 Task: Choose the host language as Polish.
Action: Mouse moved to (982, 148)
Screenshot: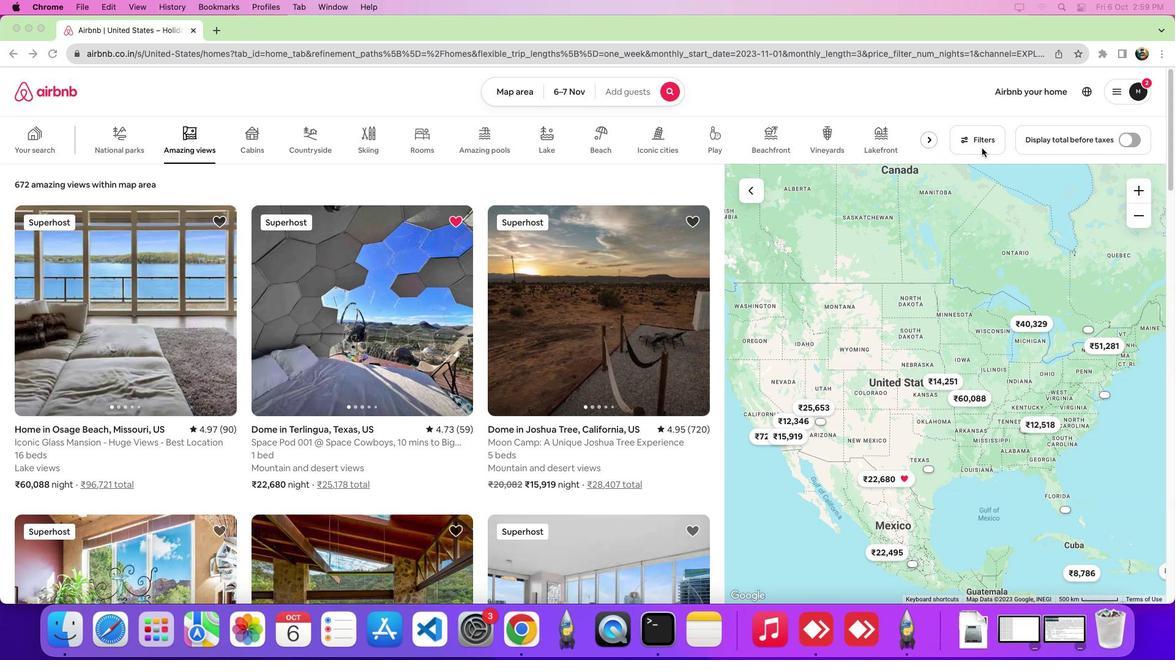 
Action: Mouse pressed left at (982, 148)
Screenshot: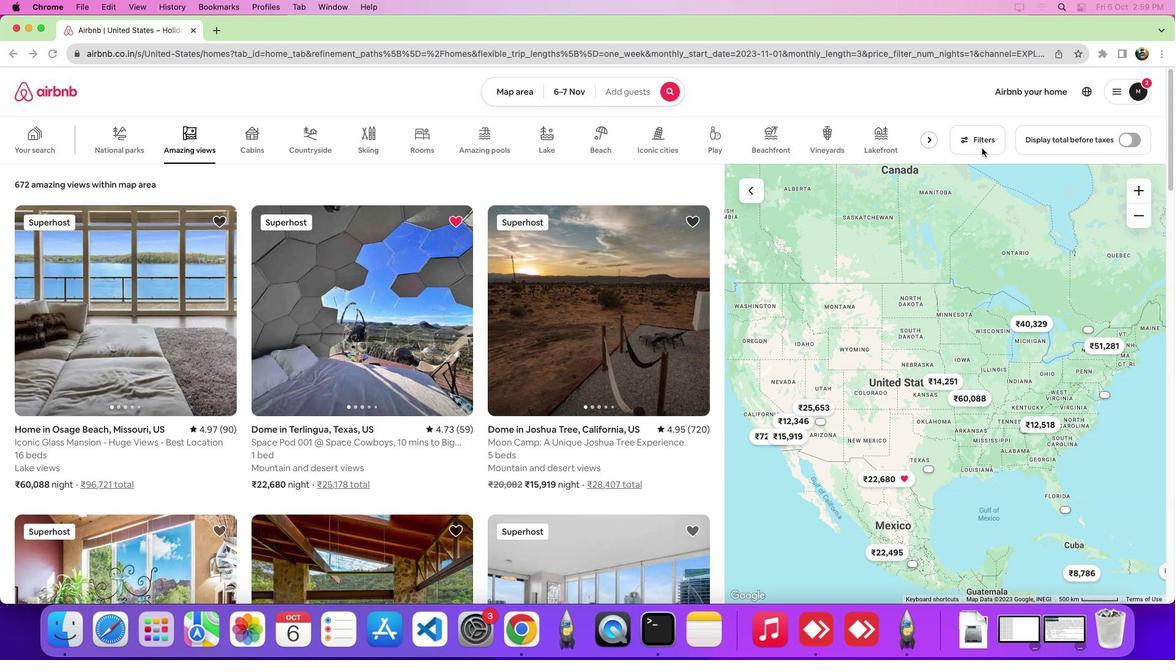 
Action: Mouse pressed left at (982, 148)
Screenshot: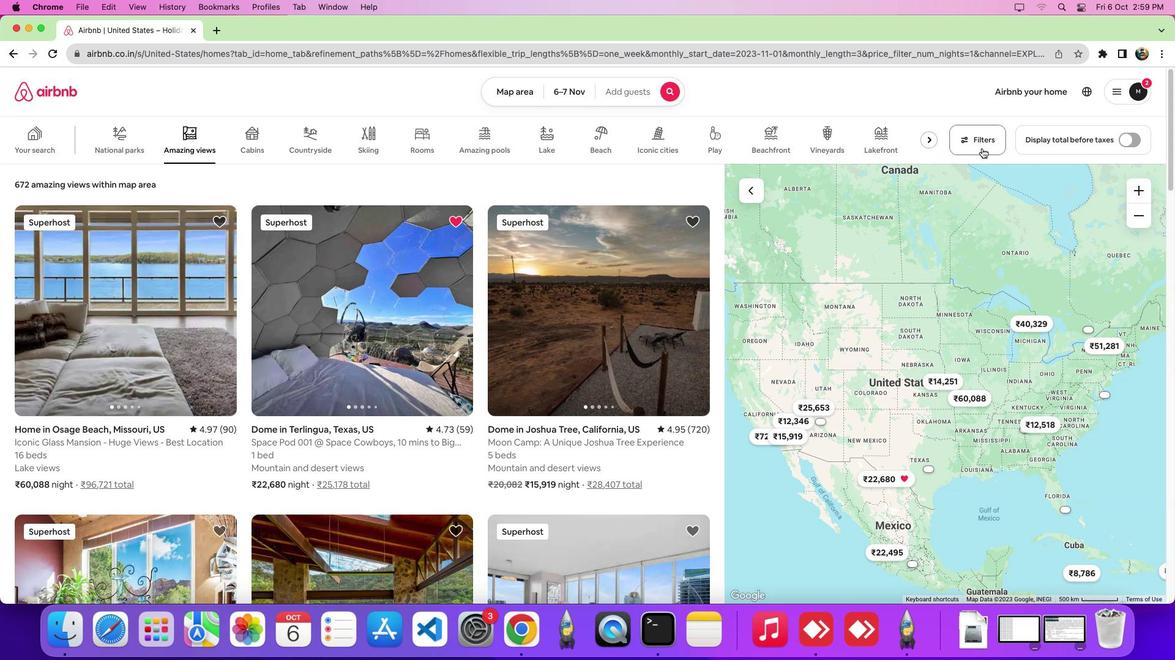 
Action: Mouse moved to (485, 210)
Screenshot: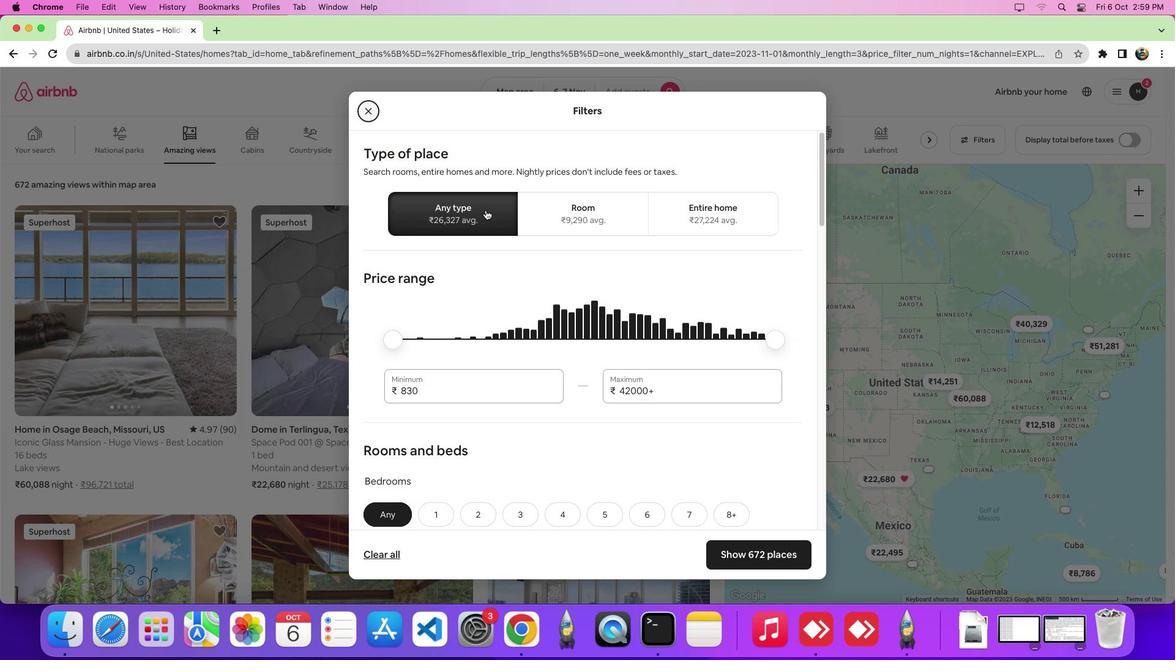 
Action: Mouse pressed left at (485, 210)
Screenshot: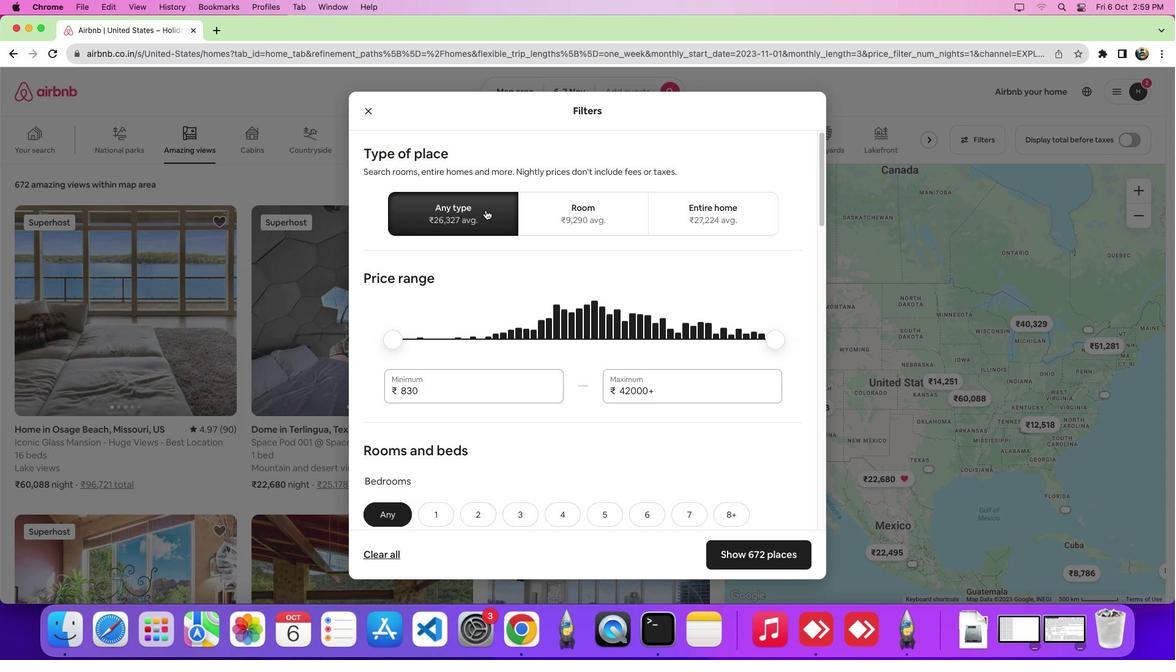 
Action: Mouse moved to (519, 342)
Screenshot: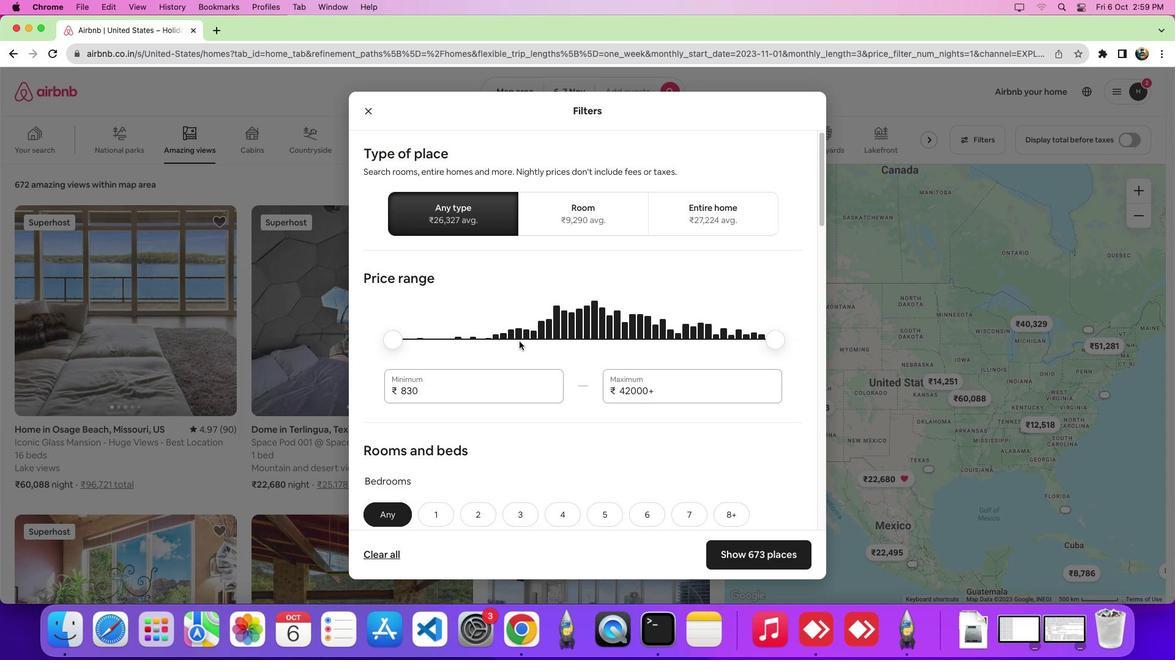 
Action: Mouse scrolled (519, 342) with delta (0, 0)
Screenshot: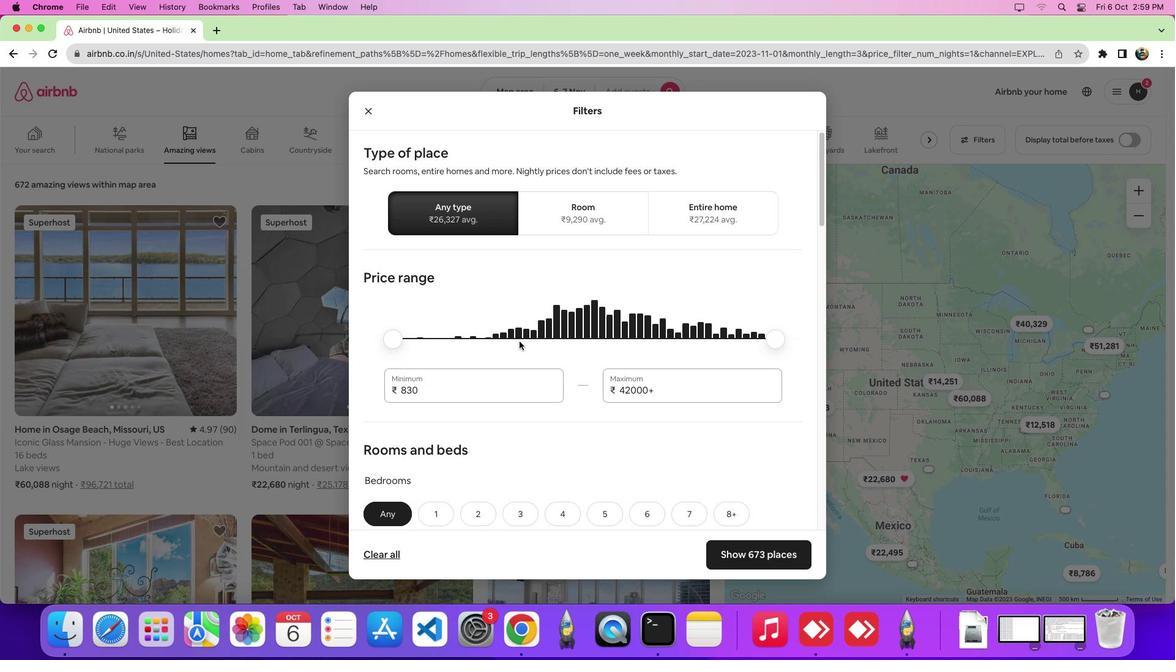 
Action: Mouse scrolled (519, 342) with delta (0, 0)
Screenshot: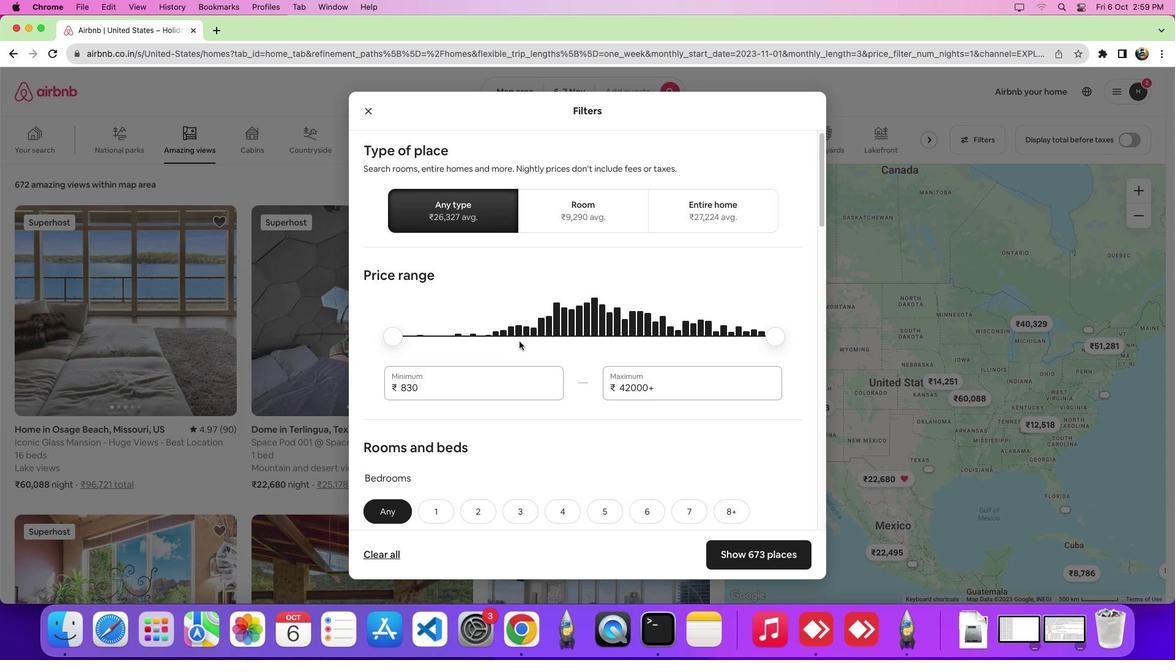 
Action: Mouse scrolled (519, 342) with delta (0, -2)
Screenshot: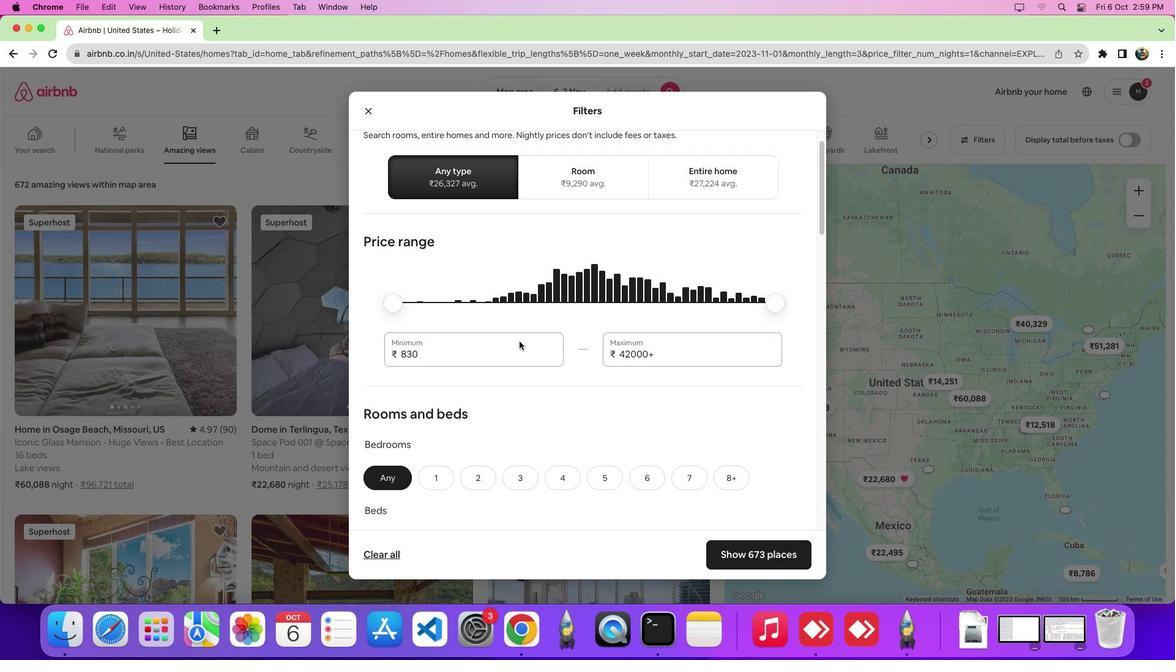 
Action: Mouse scrolled (519, 342) with delta (0, 0)
Screenshot: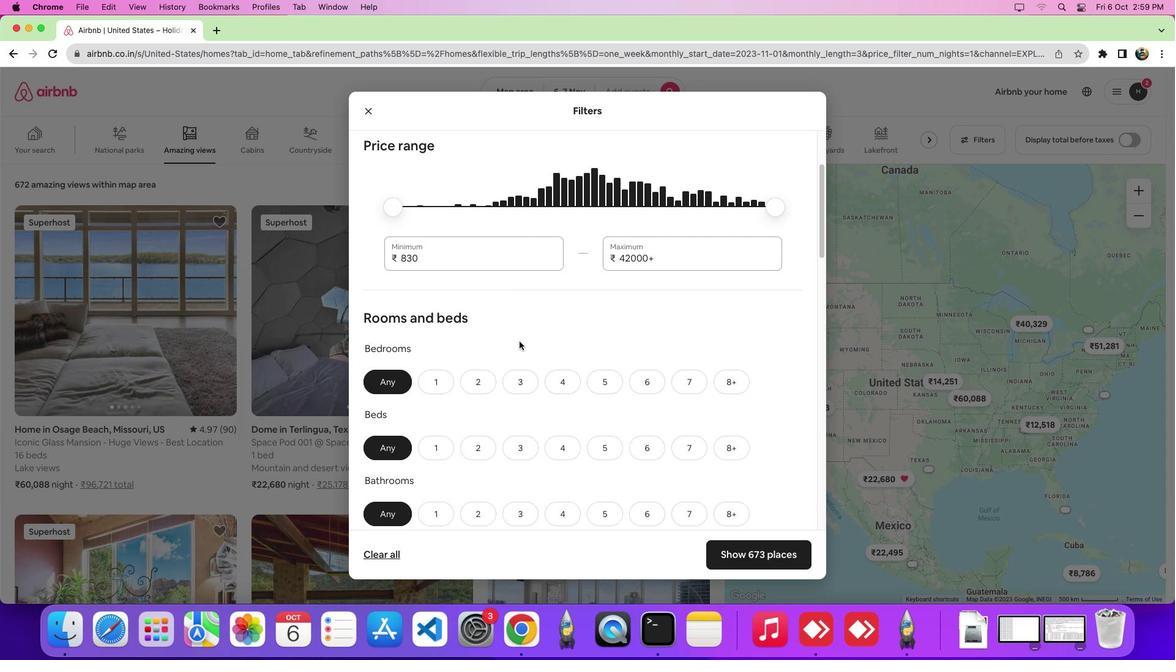 
Action: Mouse scrolled (519, 342) with delta (0, 0)
Screenshot: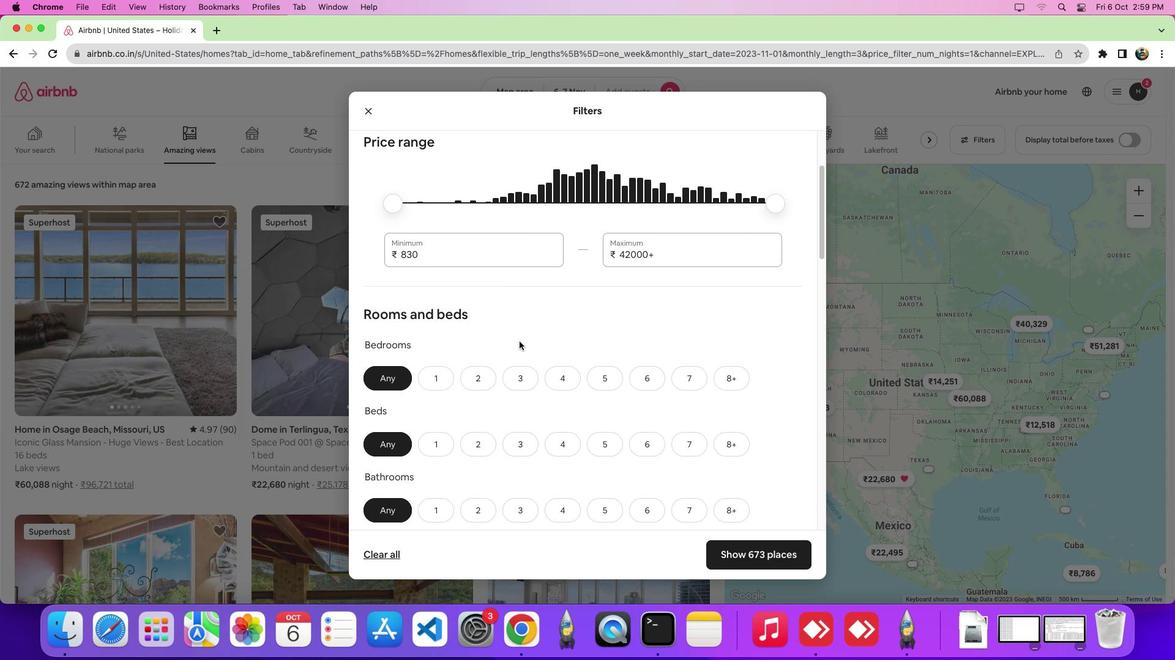 
Action: Mouse scrolled (519, 342) with delta (0, -4)
Screenshot: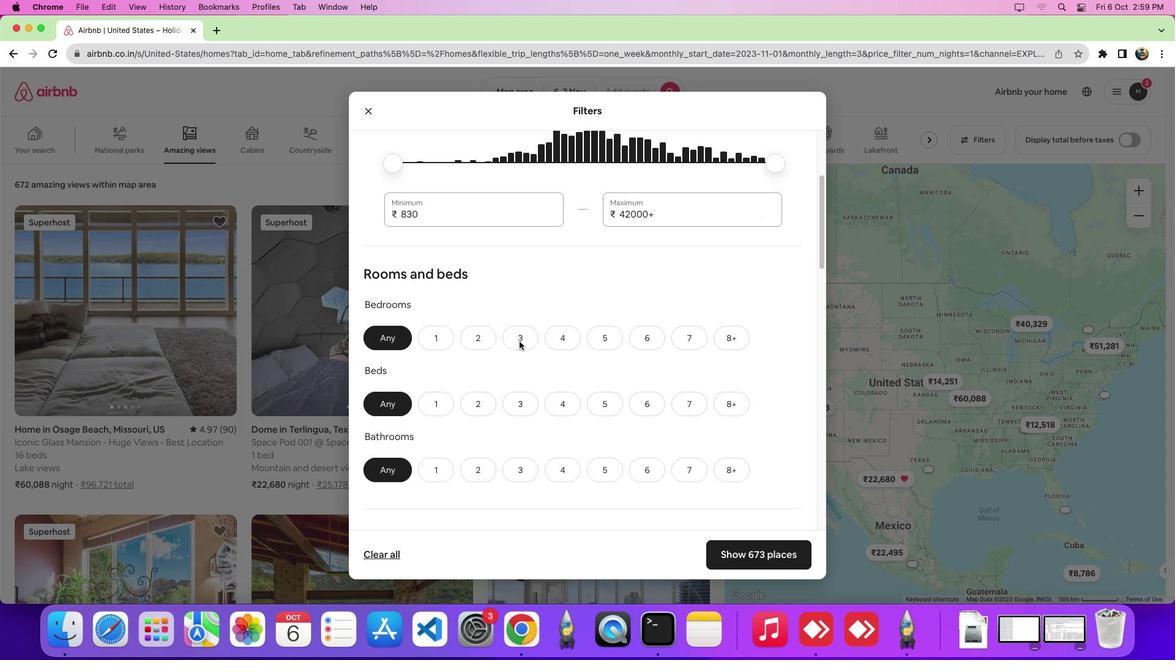 
Action: Mouse scrolled (519, 342) with delta (0, -5)
Screenshot: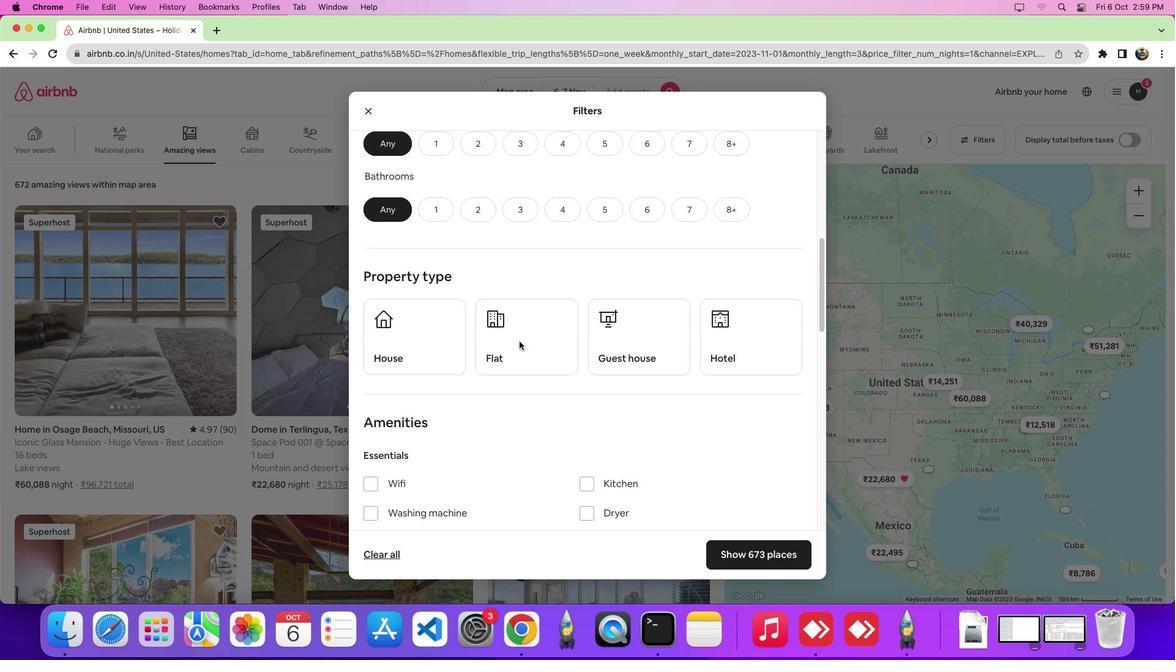 
Action: Mouse scrolled (519, 342) with delta (0, 0)
Screenshot: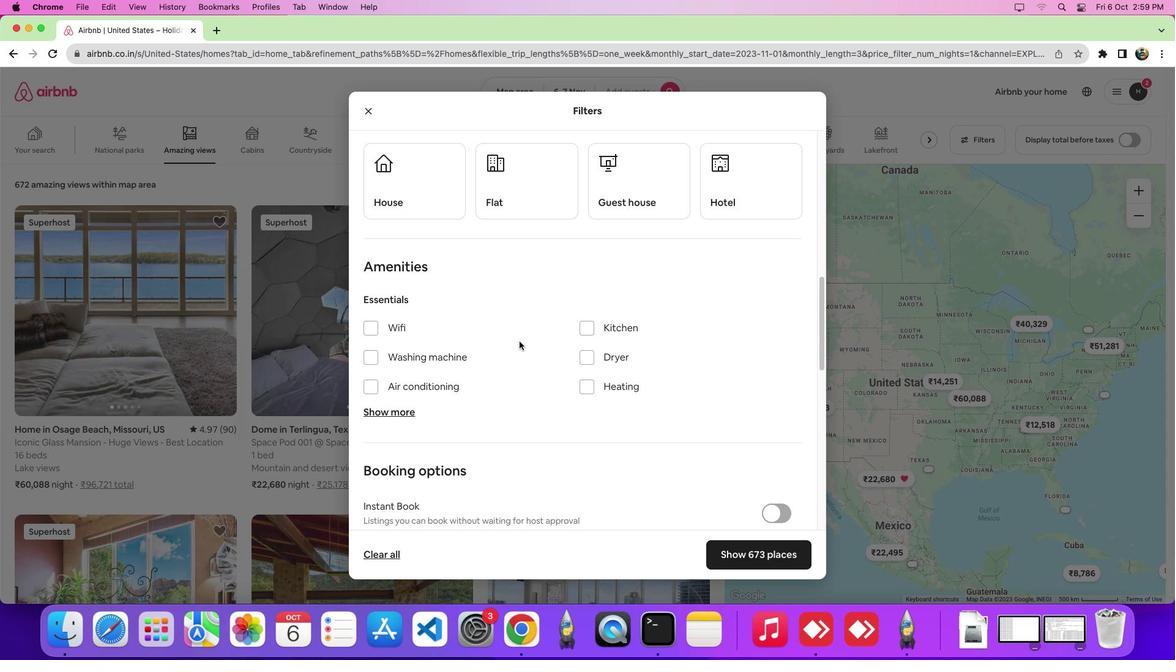 
Action: Mouse scrolled (519, 342) with delta (0, 0)
Screenshot: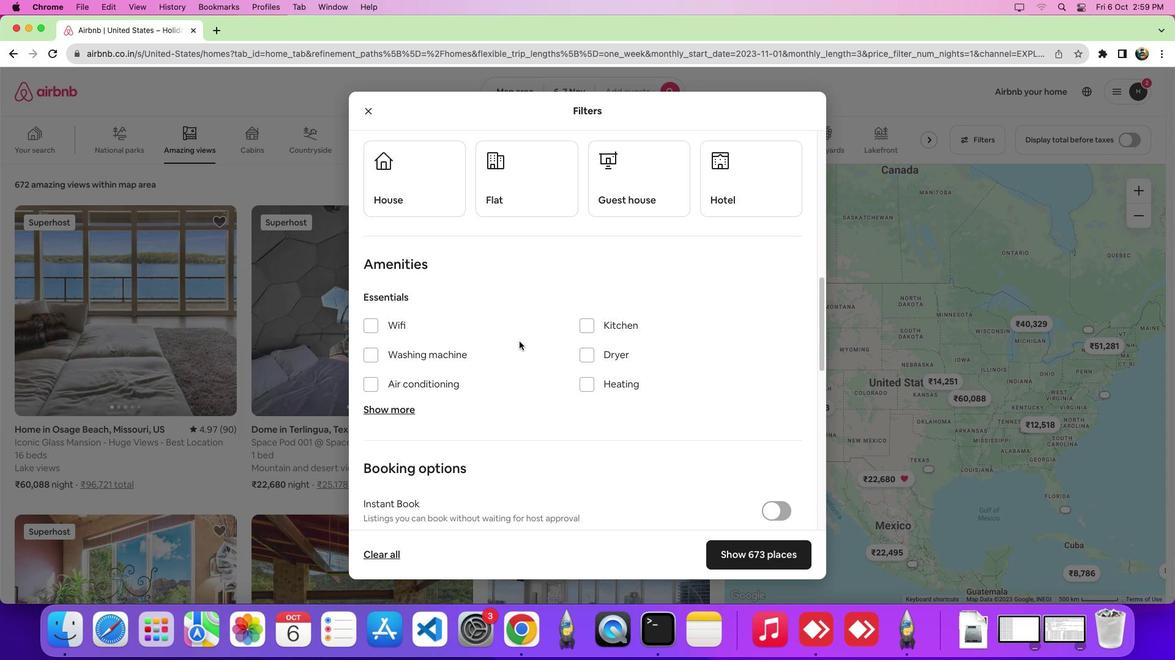 
Action: Mouse scrolled (519, 342) with delta (0, -4)
Screenshot: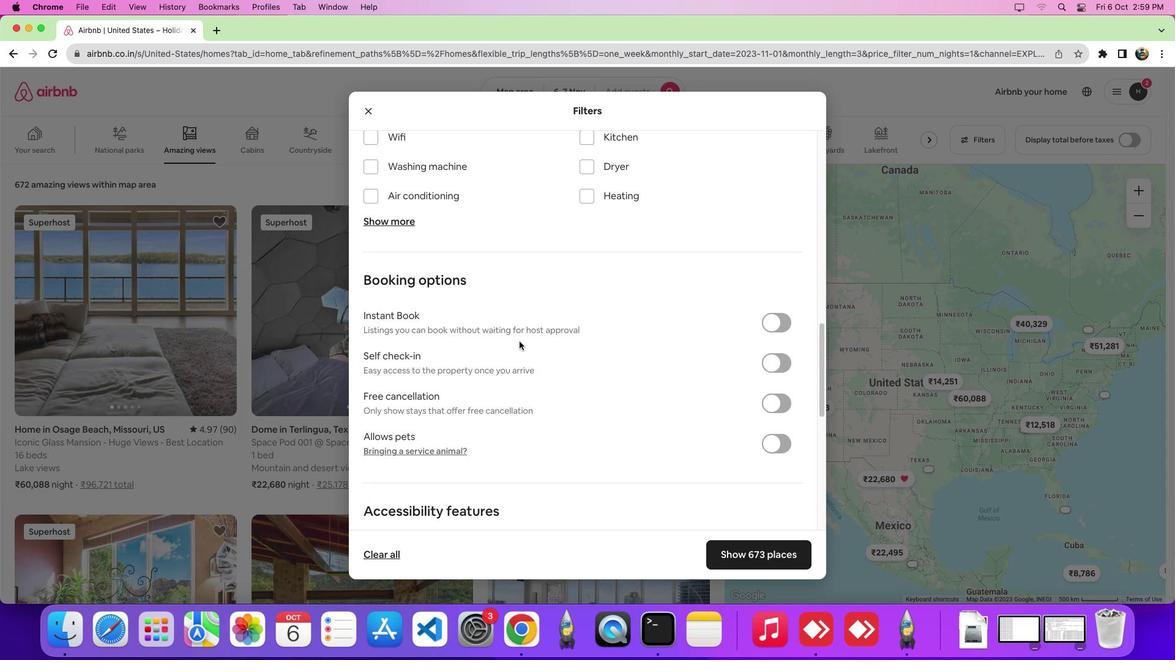 
Action: Mouse scrolled (519, 342) with delta (0, -6)
Screenshot: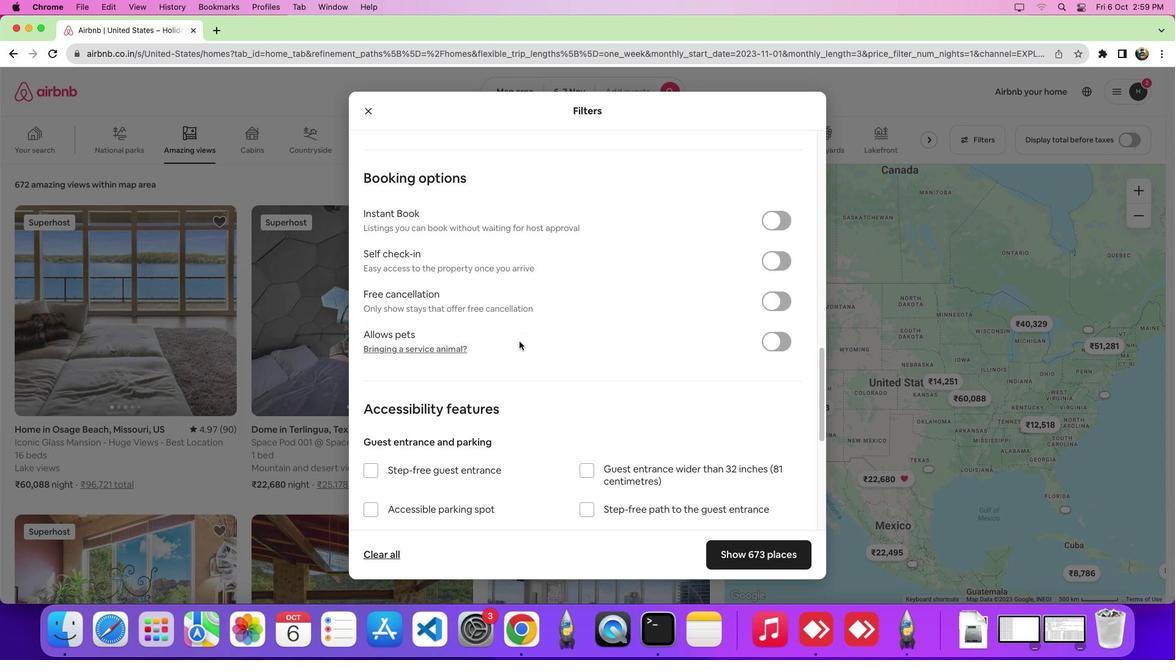 
Action: Mouse moved to (487, 372)
Screenshot: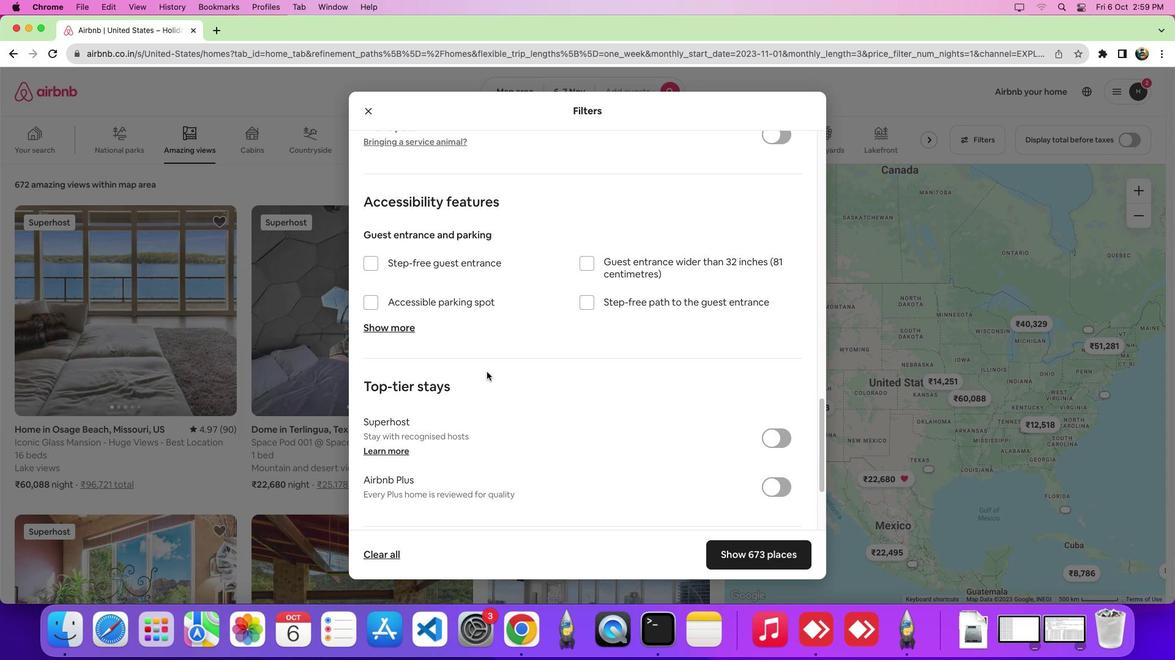 
Action: Mouse scrolled (487, 372) with delta (0, 0)
Screenshot: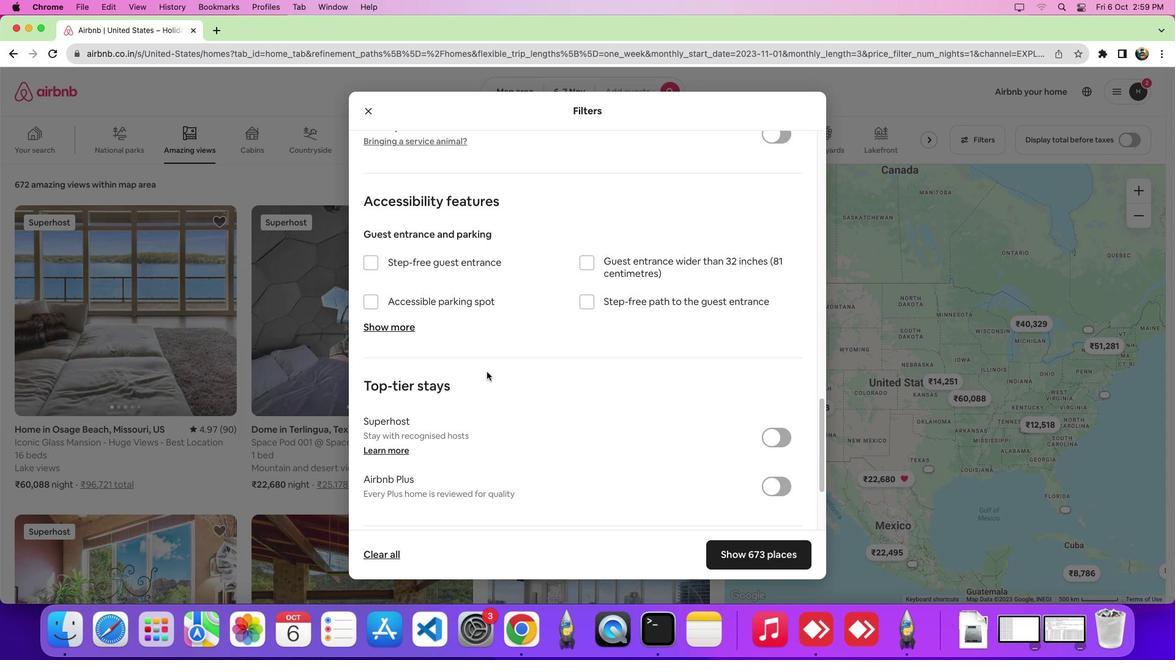 
Action: Mouse scrolled (487, 372) with delta (0, 0)
Screenshot: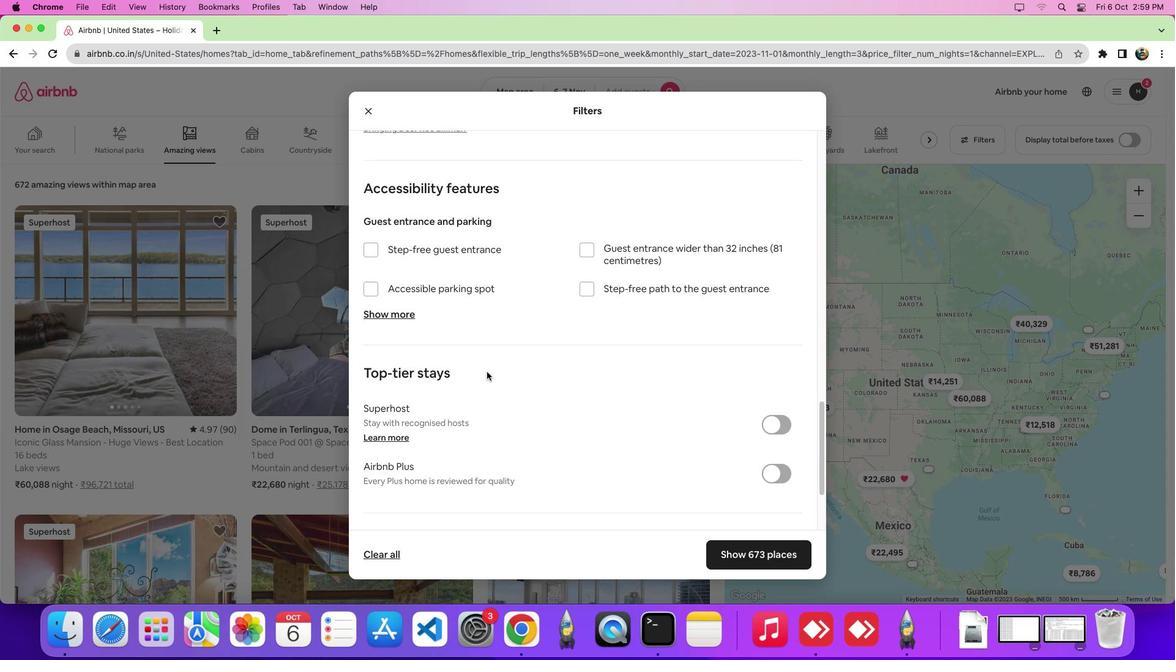 
Action: Mouse scrolled (487, 372) with delta (0, -4)
Screenshot: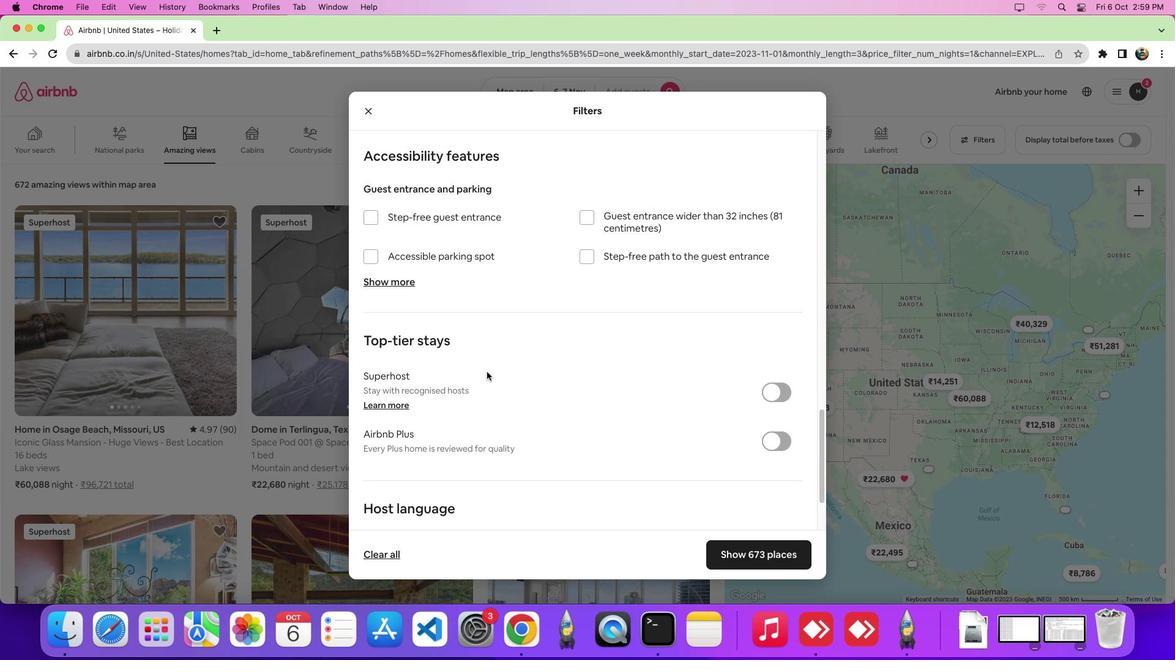 
Action: Mouse moved to (482, 389)
Screenshot: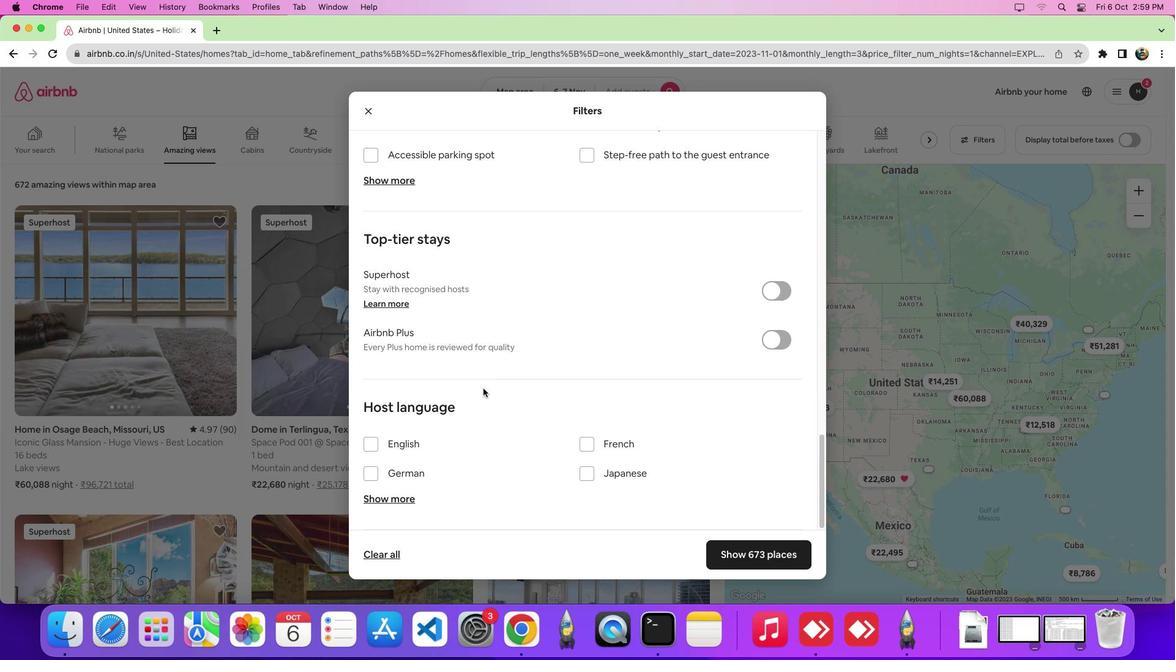 
Action: Mouse scrolled (482, 389) with delta (0, 0)
Screenshot: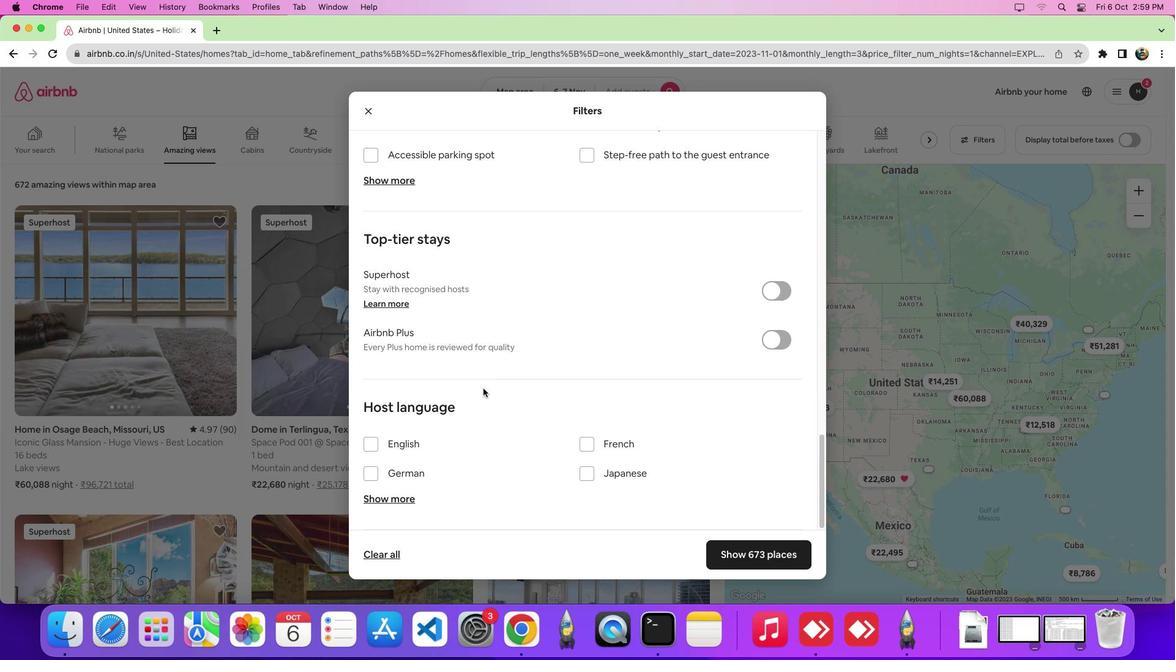 
Action: Mouse scrolled (482, 389) with delta (0, -1)
Screenshot: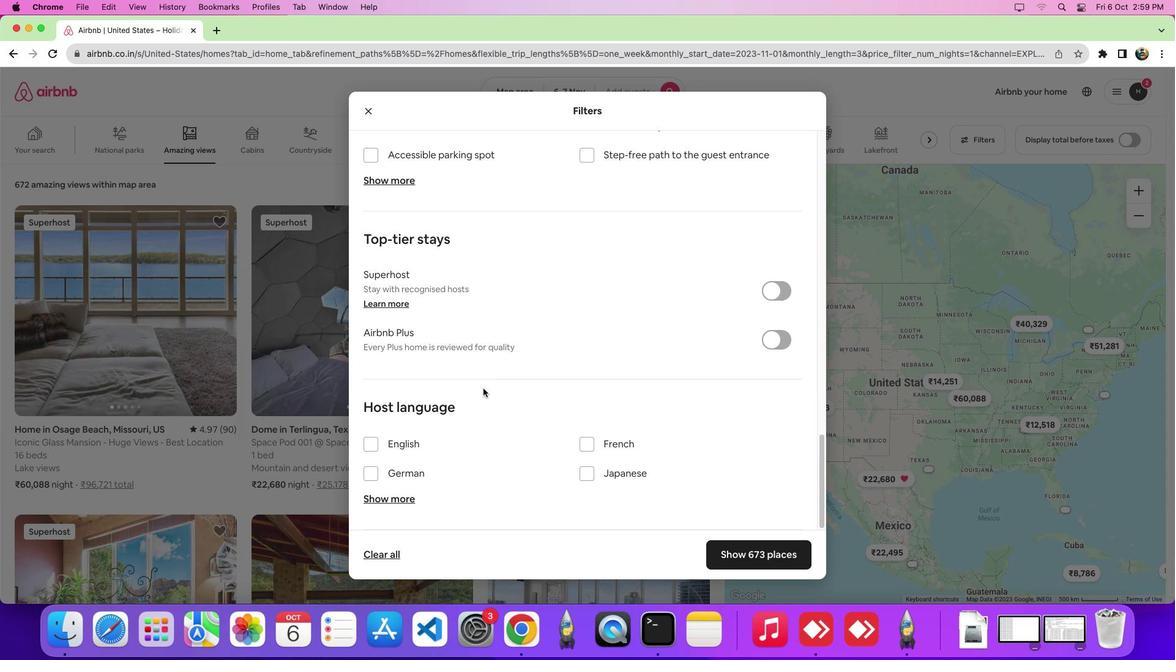 
Action: Mouse scrolled (482, 389) with delta (0, -5)
Screenshot: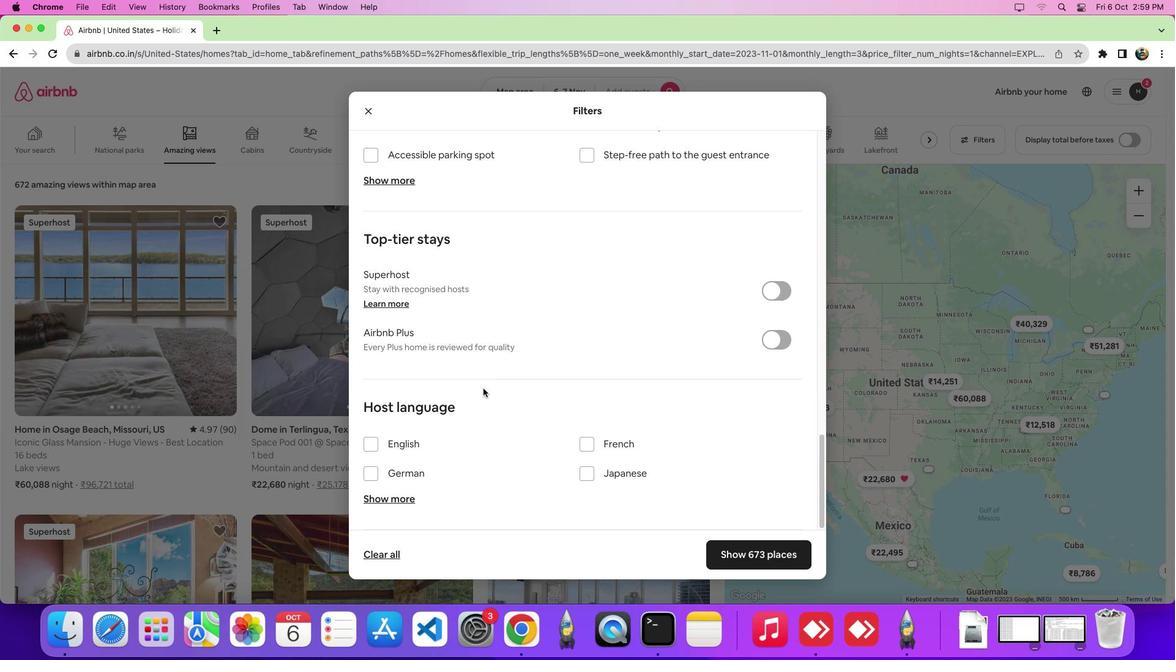 
Action: Mouse scrolled (482, 389) with delta (0, -6)
Screenshot: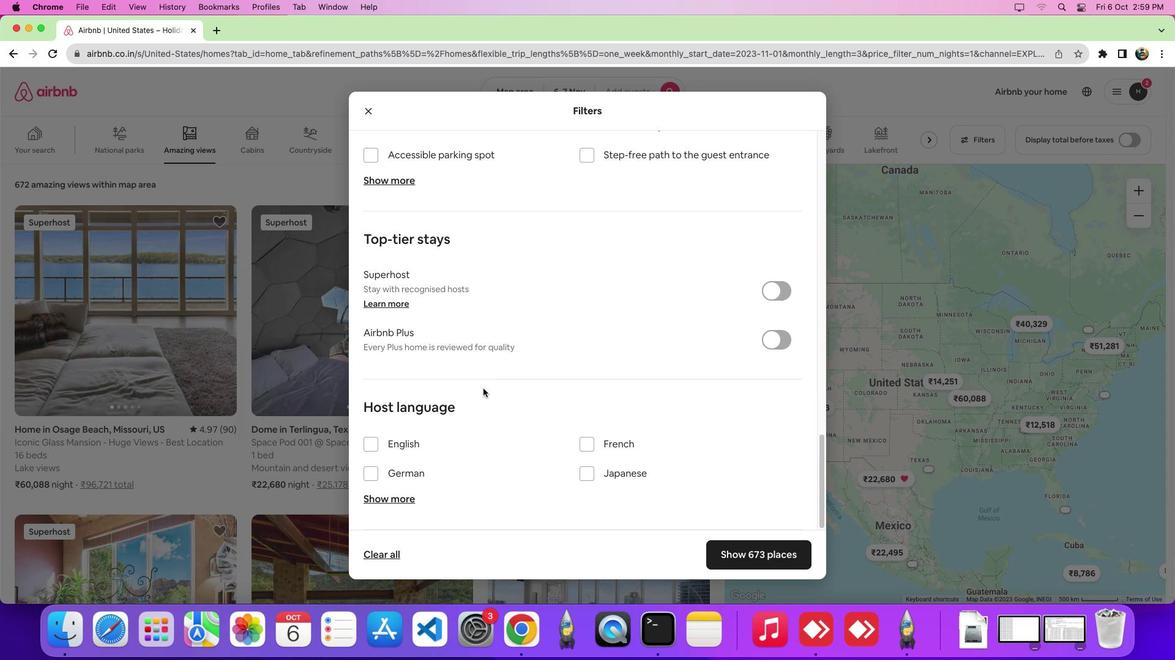 
Action: Mouse moved to (402, 496)
Screenshot: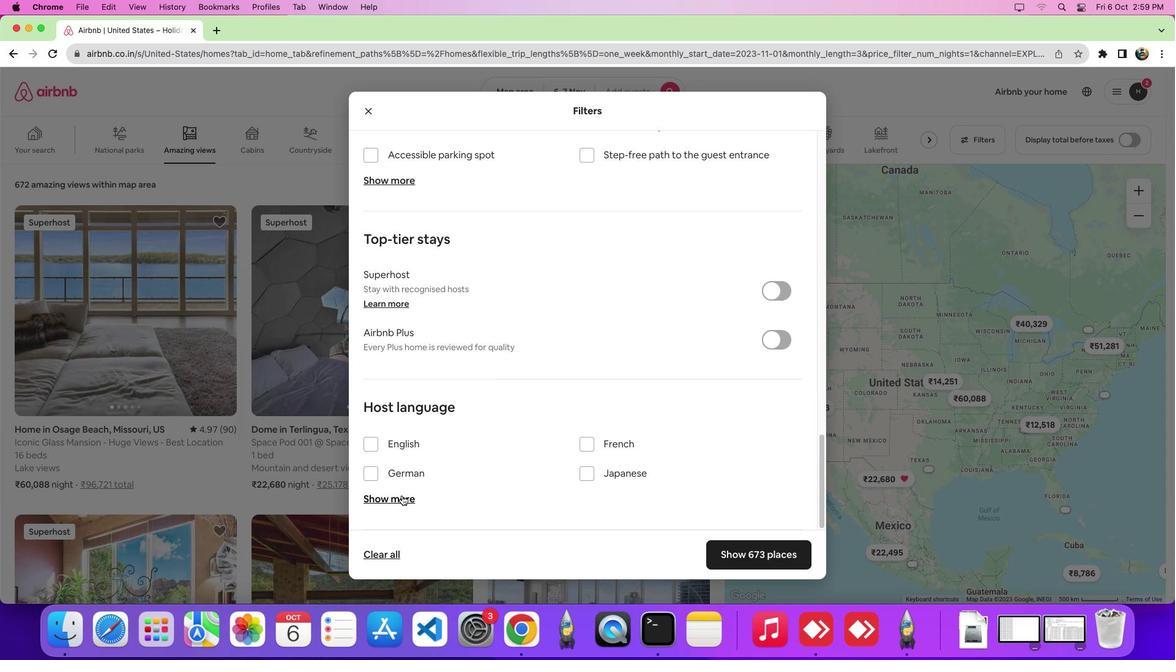 
Action: Mouse pressed left at (402, 496)
Screenshot: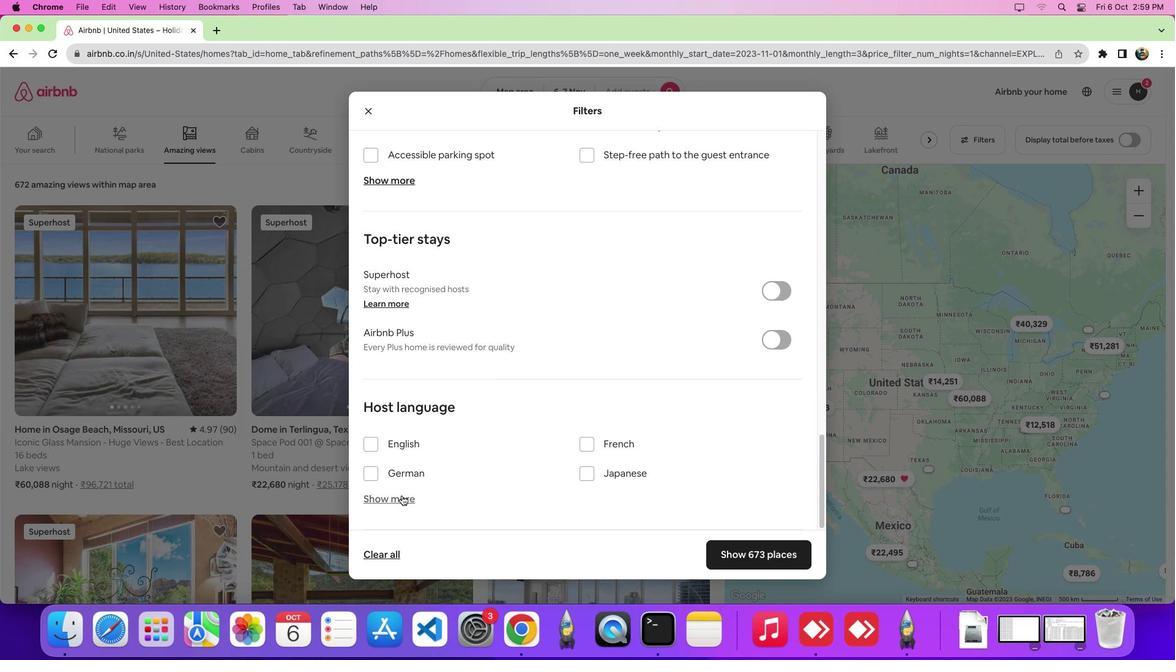 
Action: Mouse moved to (594, 428)
Screenshot: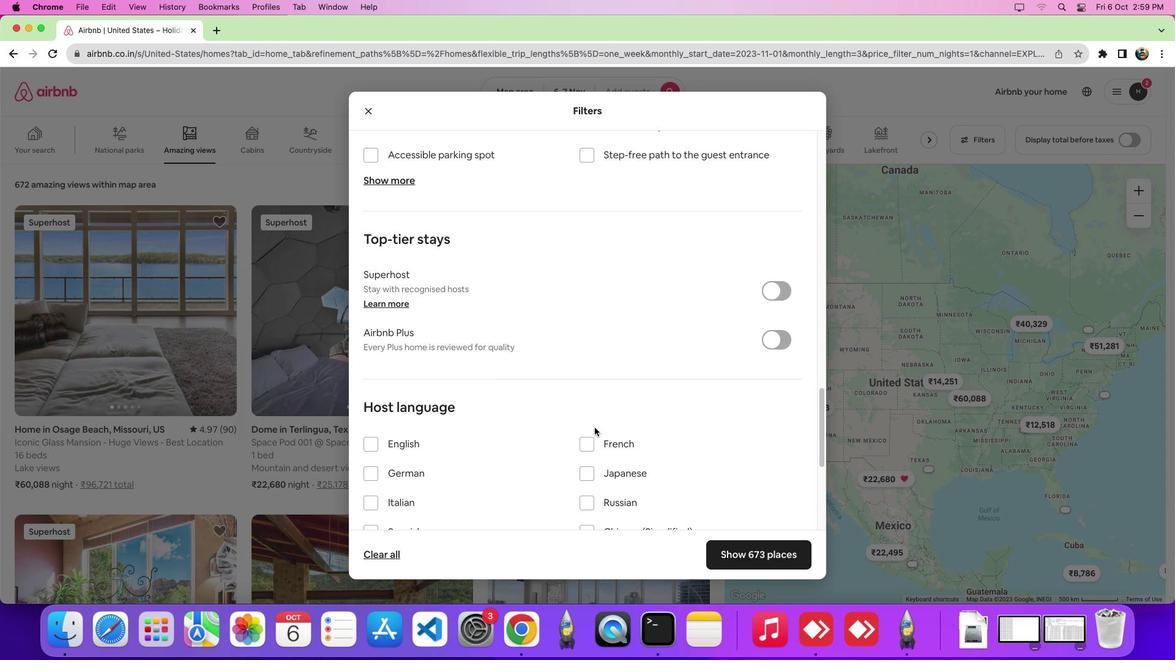 
Action: Mouse scrolled (594, 428) with delta (0, 0)
Screenshot: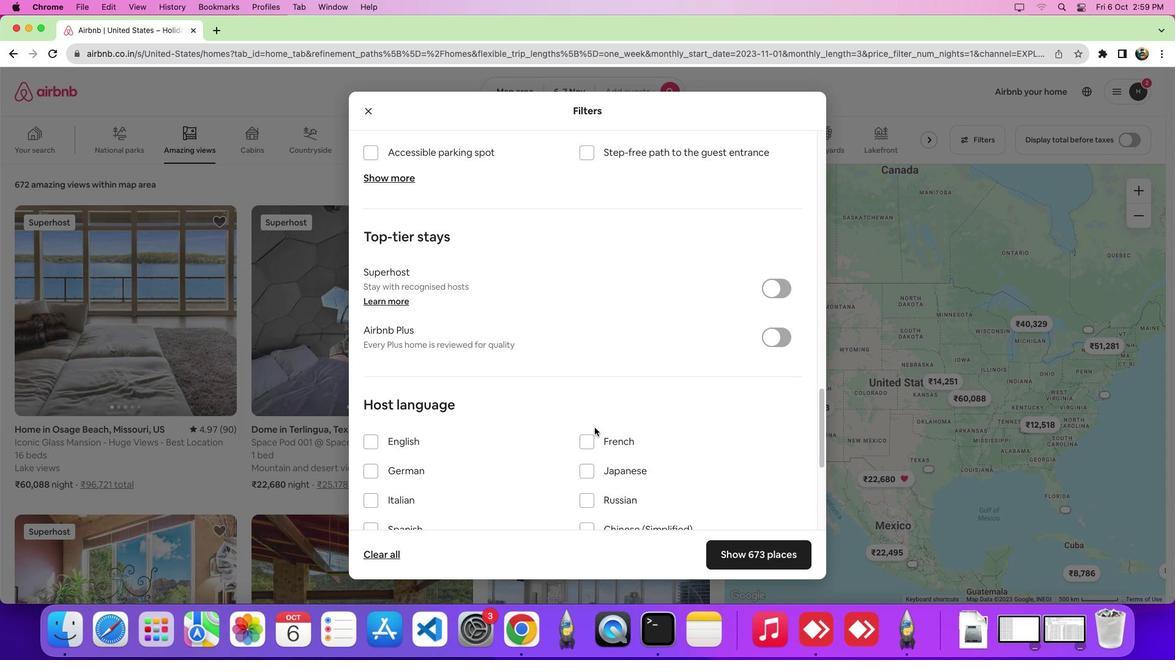 
Action: Mouse scrolled (594, 428) with delta (0, 0)
Screenshot: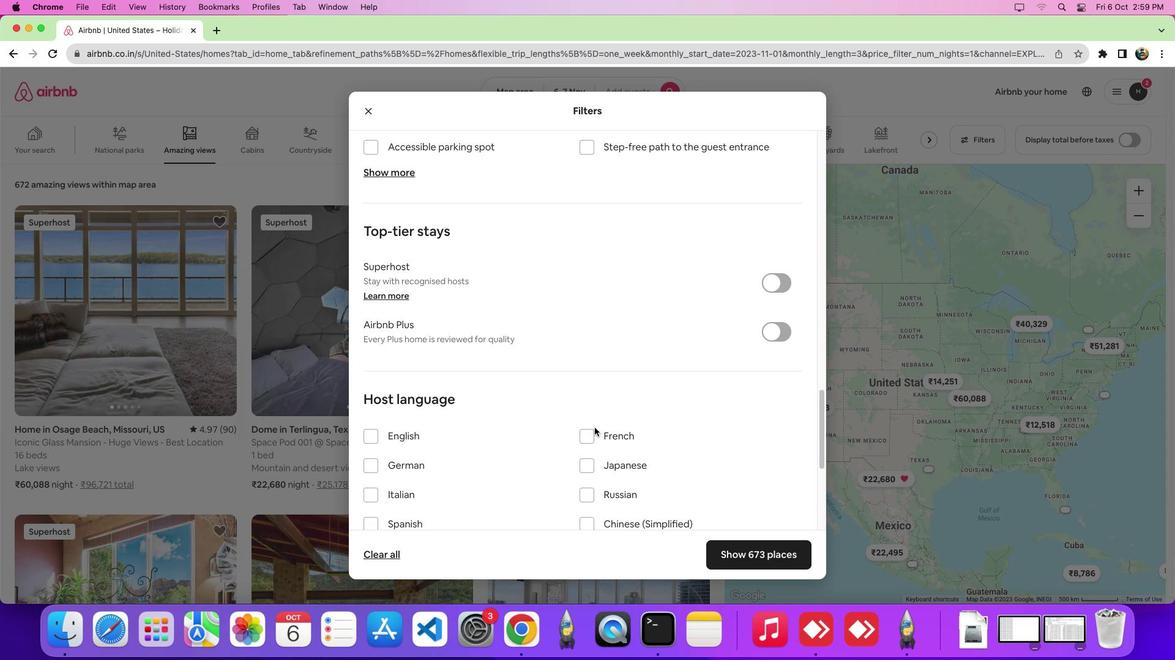 
Action: Mouse scrolled (594, 428) with delta (0, -2)
Screenshot: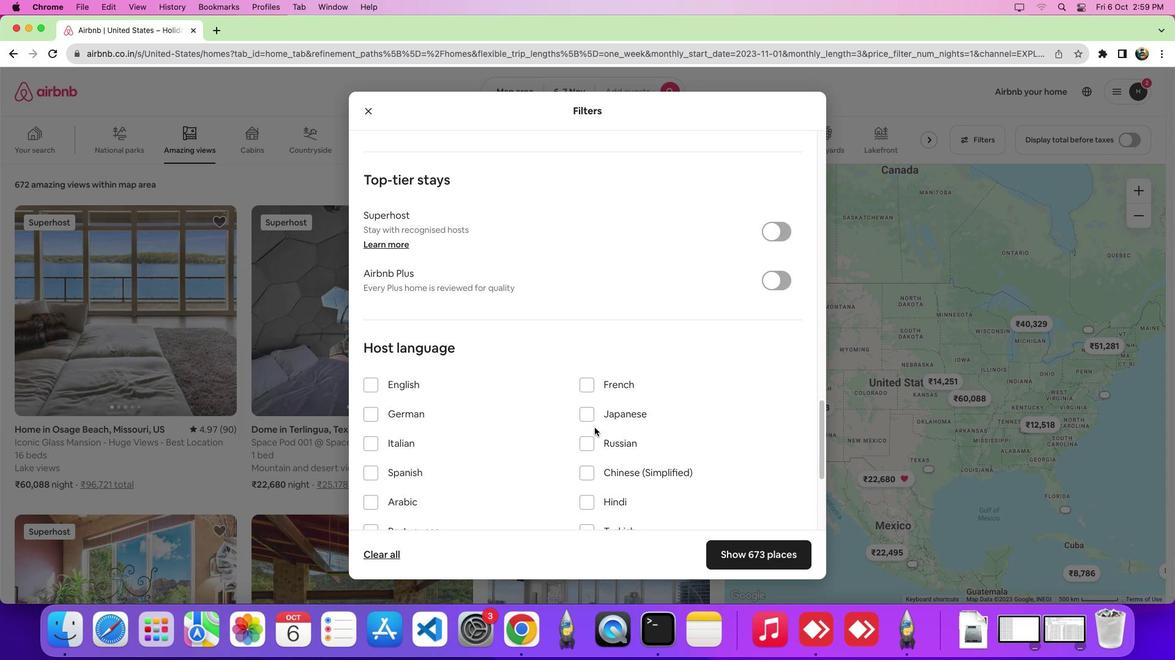 
Action: Mouse scrolled (594, 428) with delta (0, 0)
Screenshot: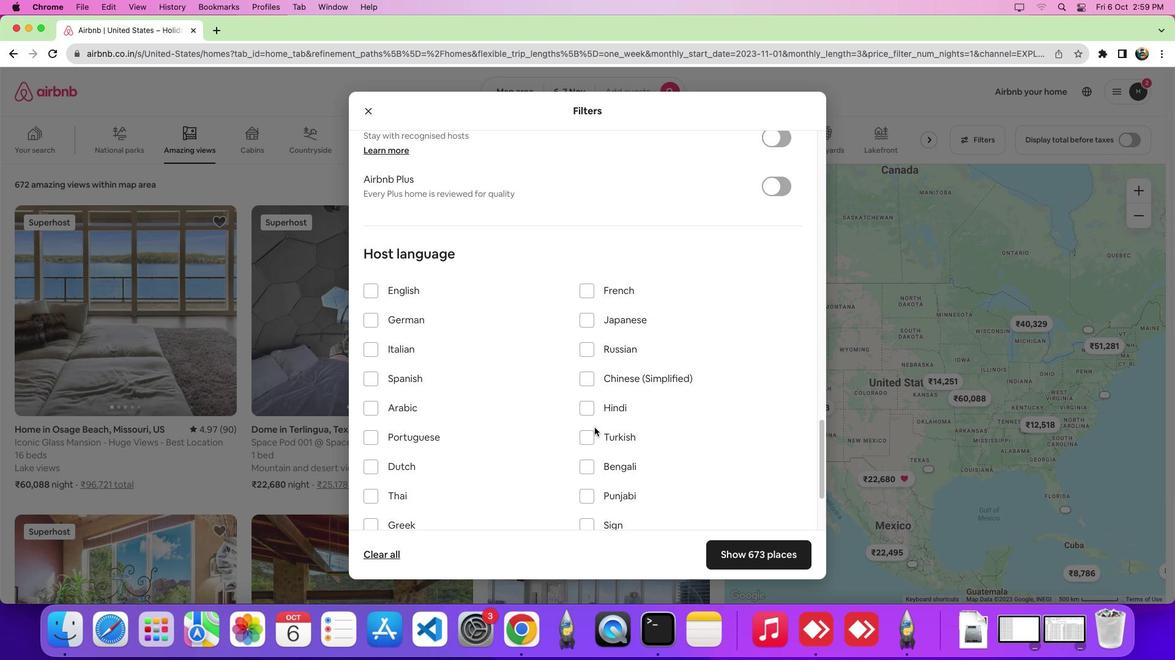 
Action: Mouse scrolled (594, 428) with delta (0, 0)
Screenshot: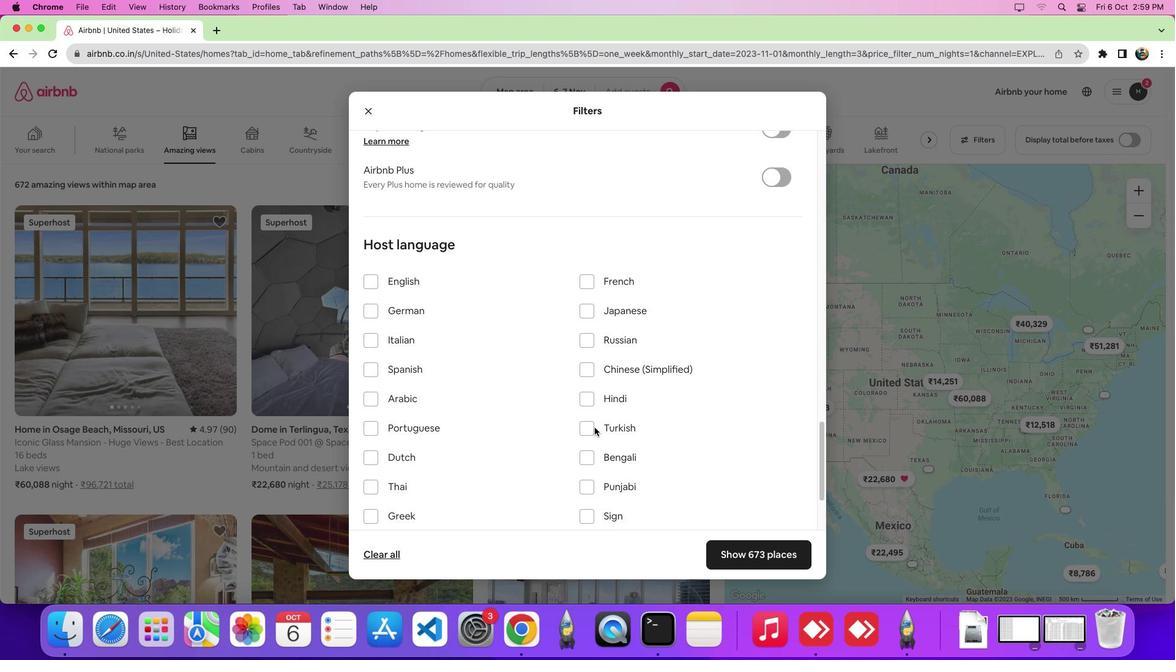 
Action: Mouse scrolled (594, 428) with delta (0, -3)
Screenshot: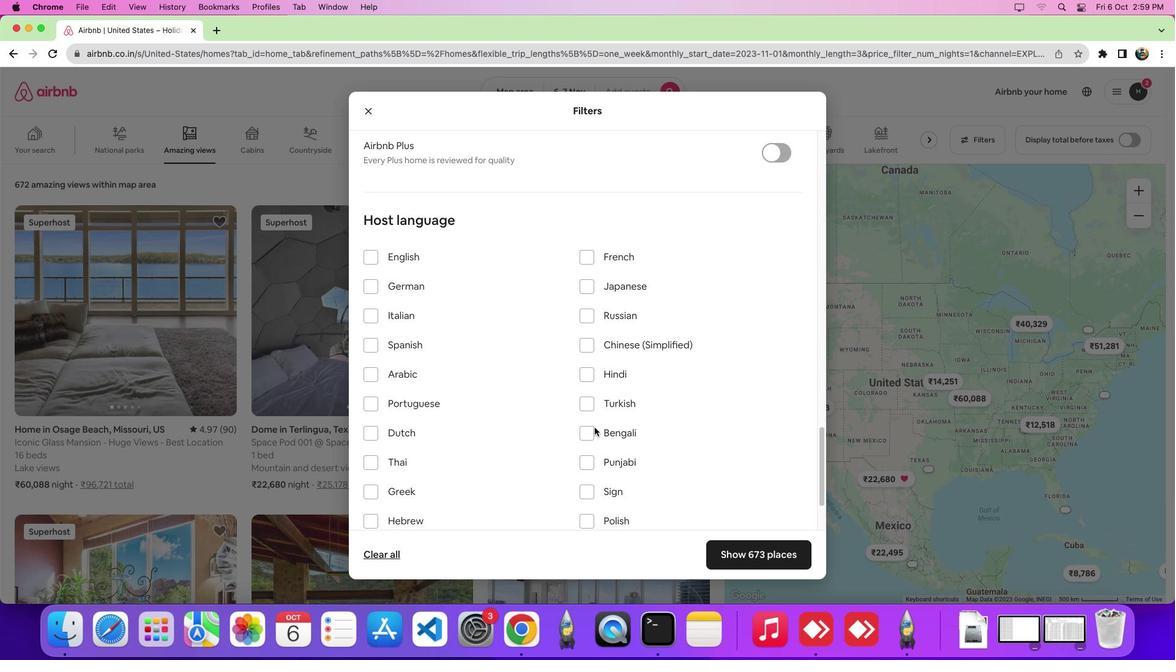 
Action: Mouse scrolled (594, 428) with delta (0, -3)
Screenshot: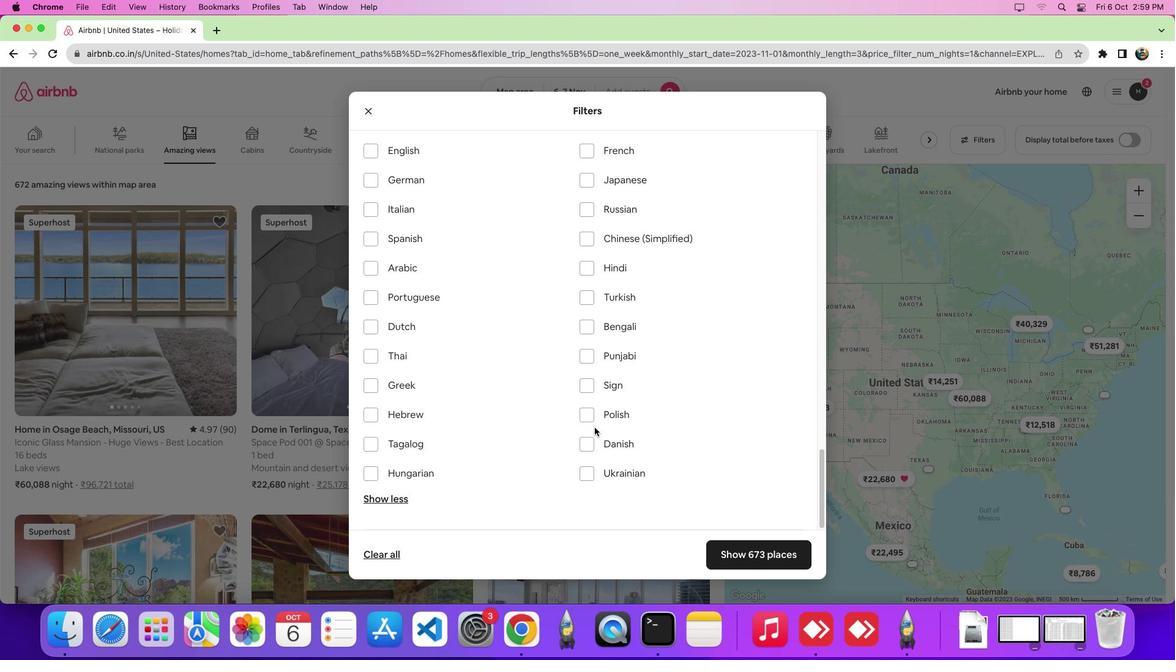 
Action: Mouse moved to (593, 421)
Screenshot: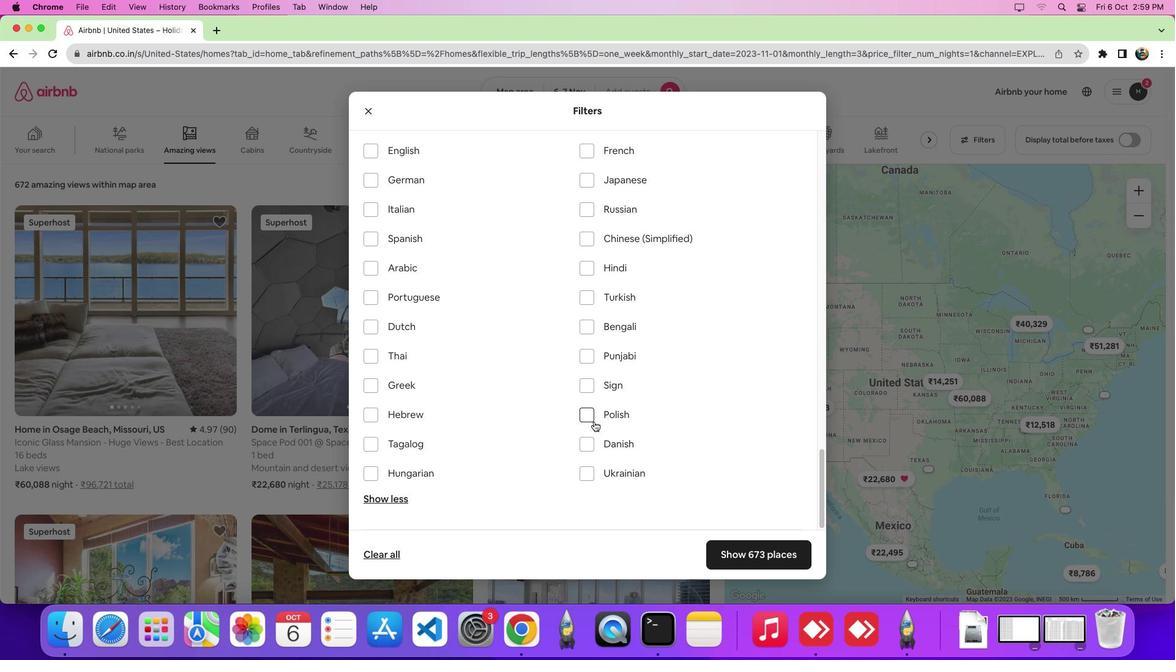 
Action: Mouse pressed left at (593, 421)
Screenshot: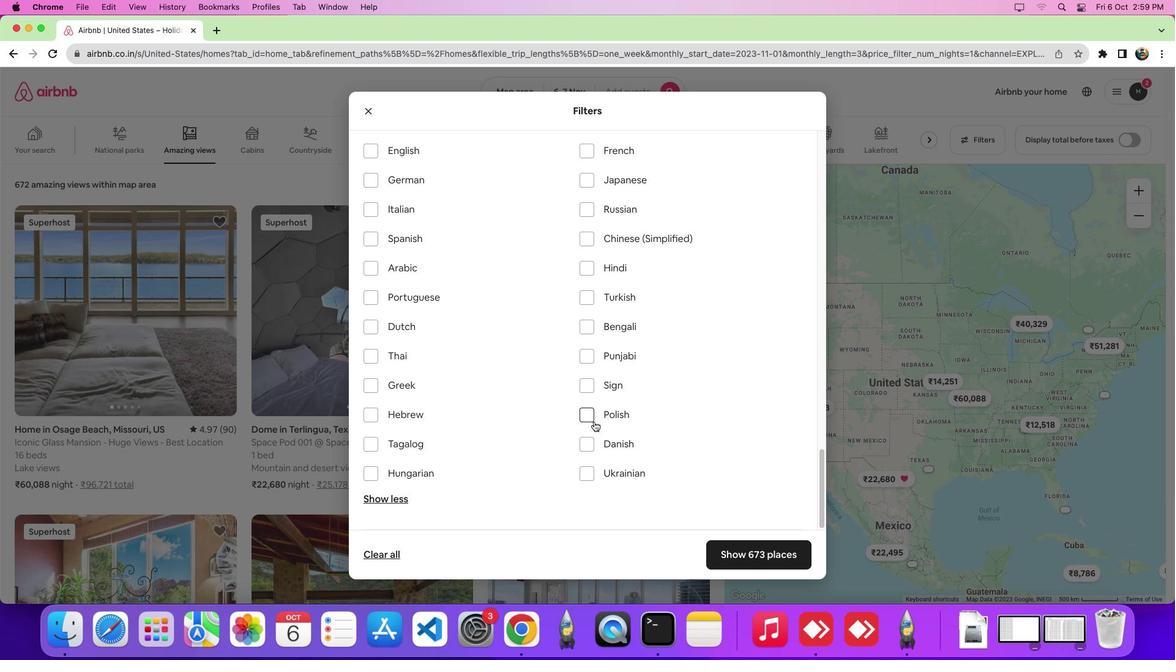 
Action: Mouse moved to (593, 421)
Screenshot: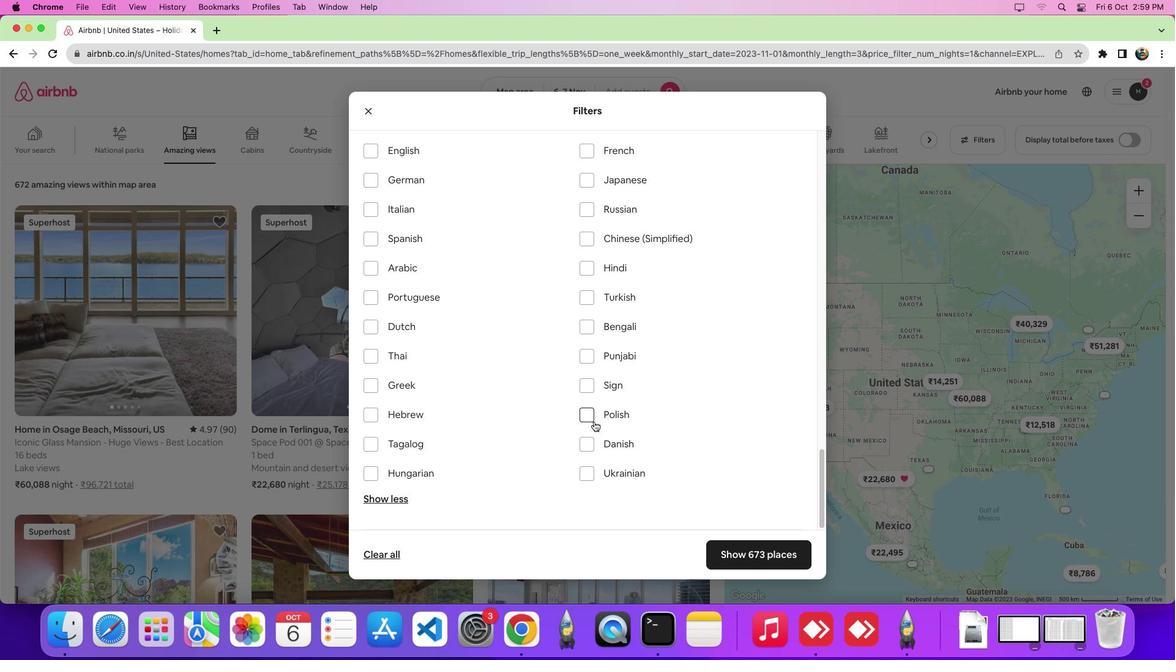 
